 Task: Select the Jordan Time as time zone for the schedule.
Action: Mouse moved to (426, 278)
Screenshot: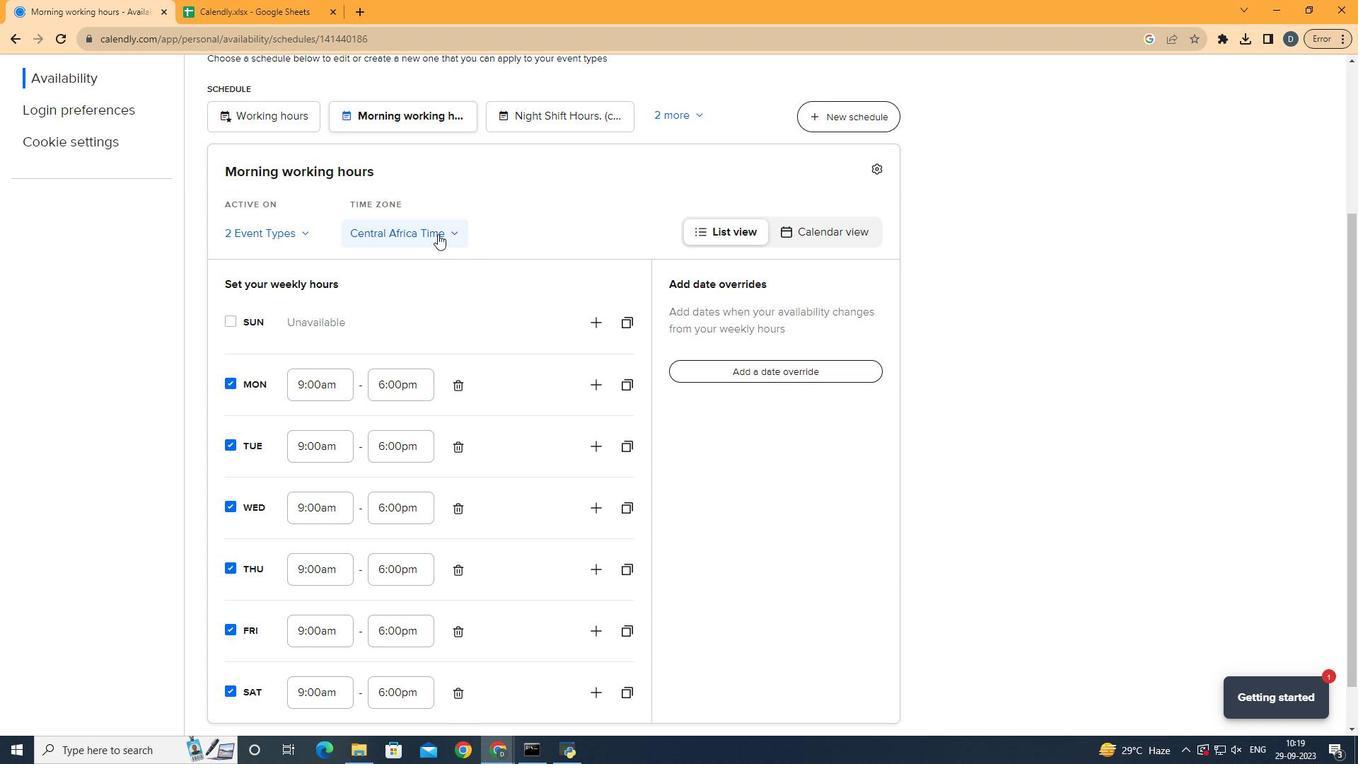 
Action: Mouse pressed left at (426, 278)
Screenshot: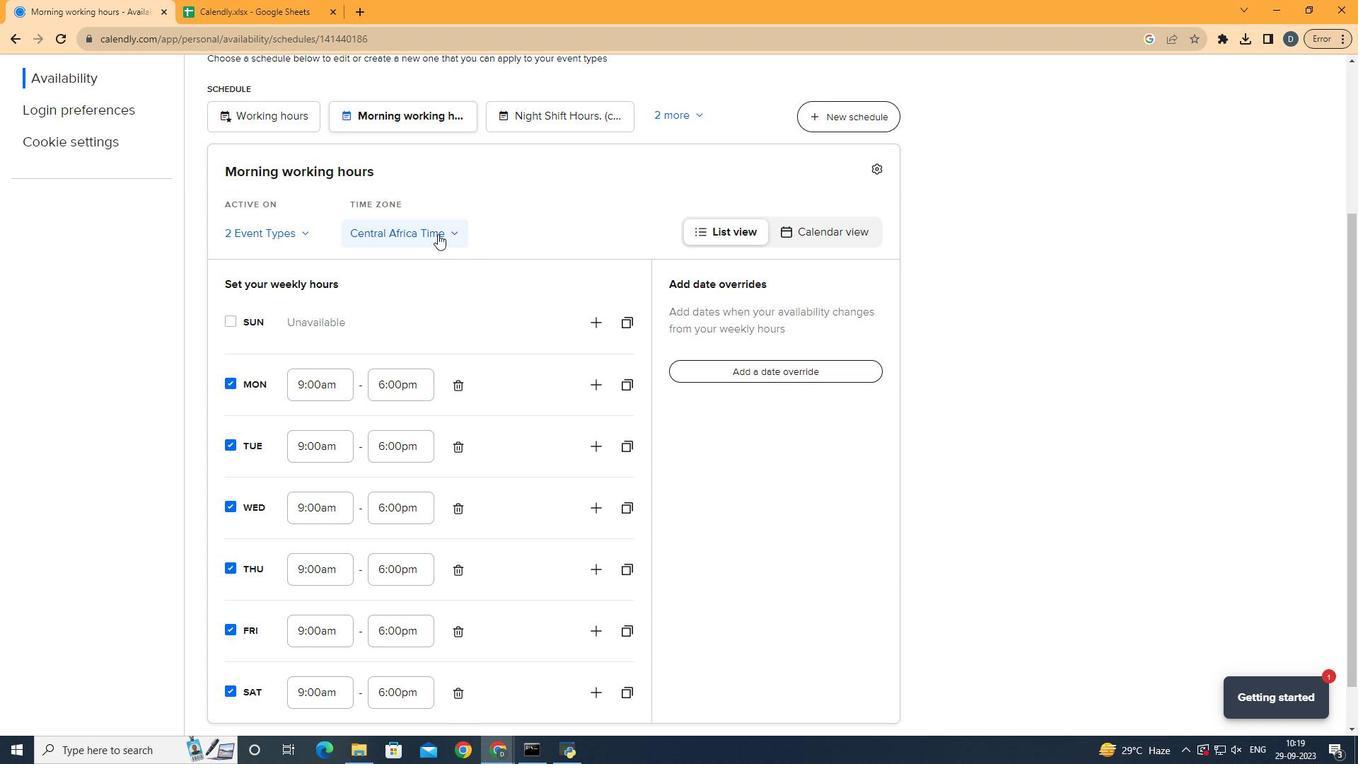 
Action: Mouse moved to (466, 301)
Screenshot: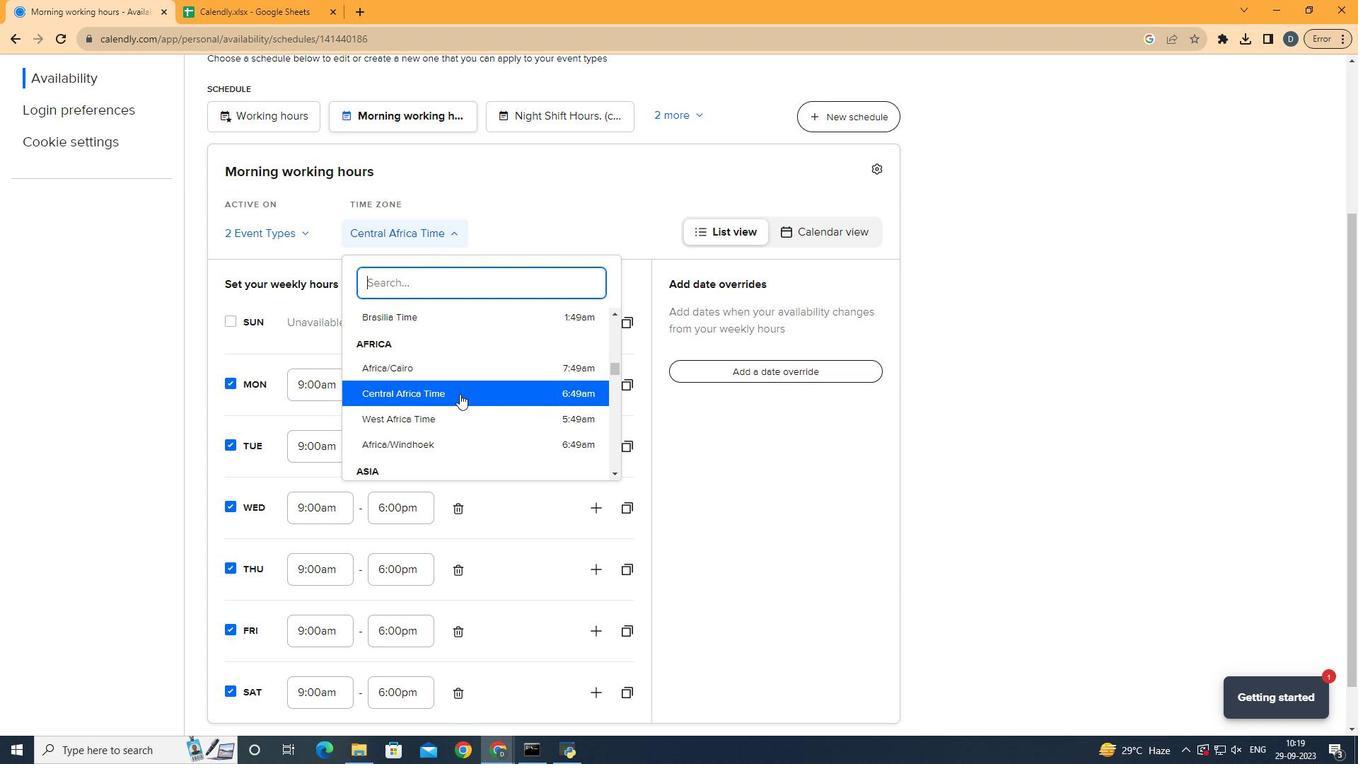 
Action: Mouse scrolled (466, 301) with delta (0, 0)
Screenshot: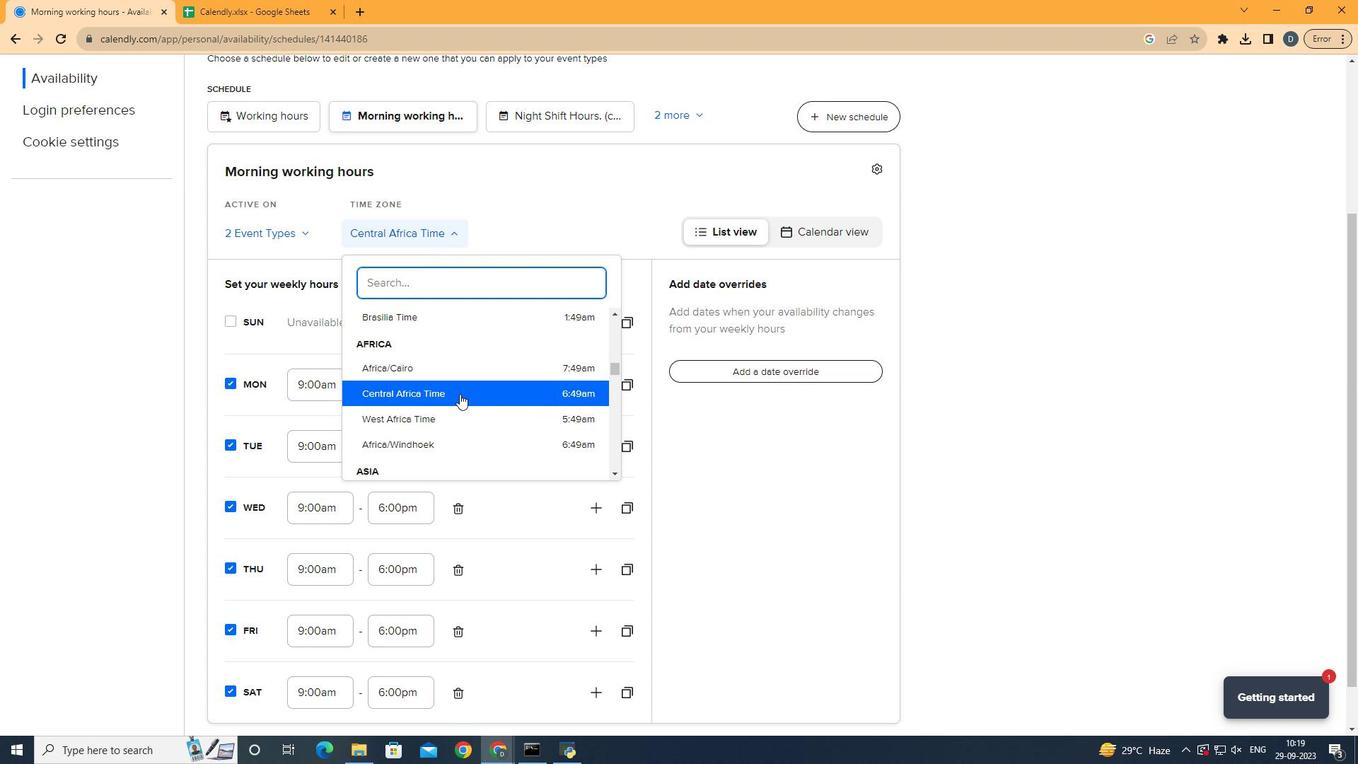 
Action: Mouse scrolled (466, 301) with delta (0, 0)
Screenshot: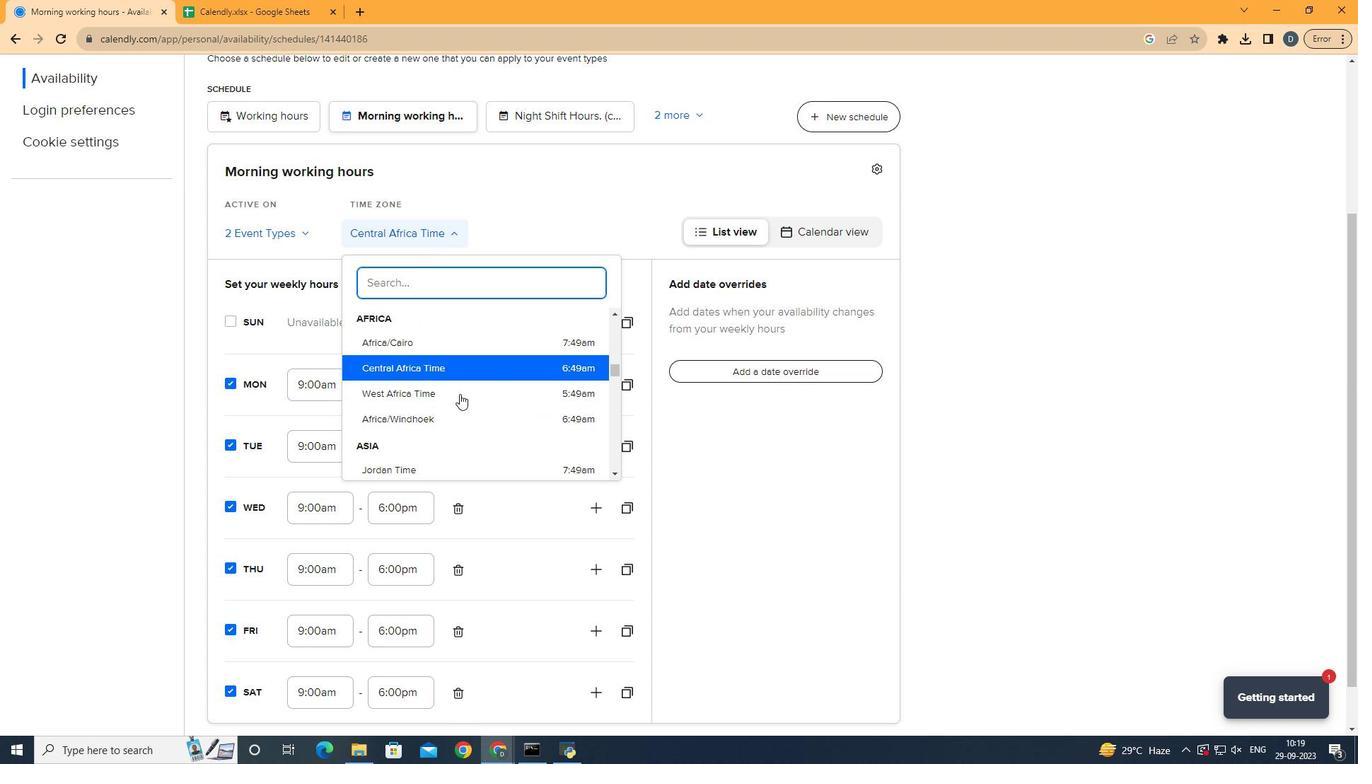 
Action: Mouse moved to (514, 295)
Screenshot: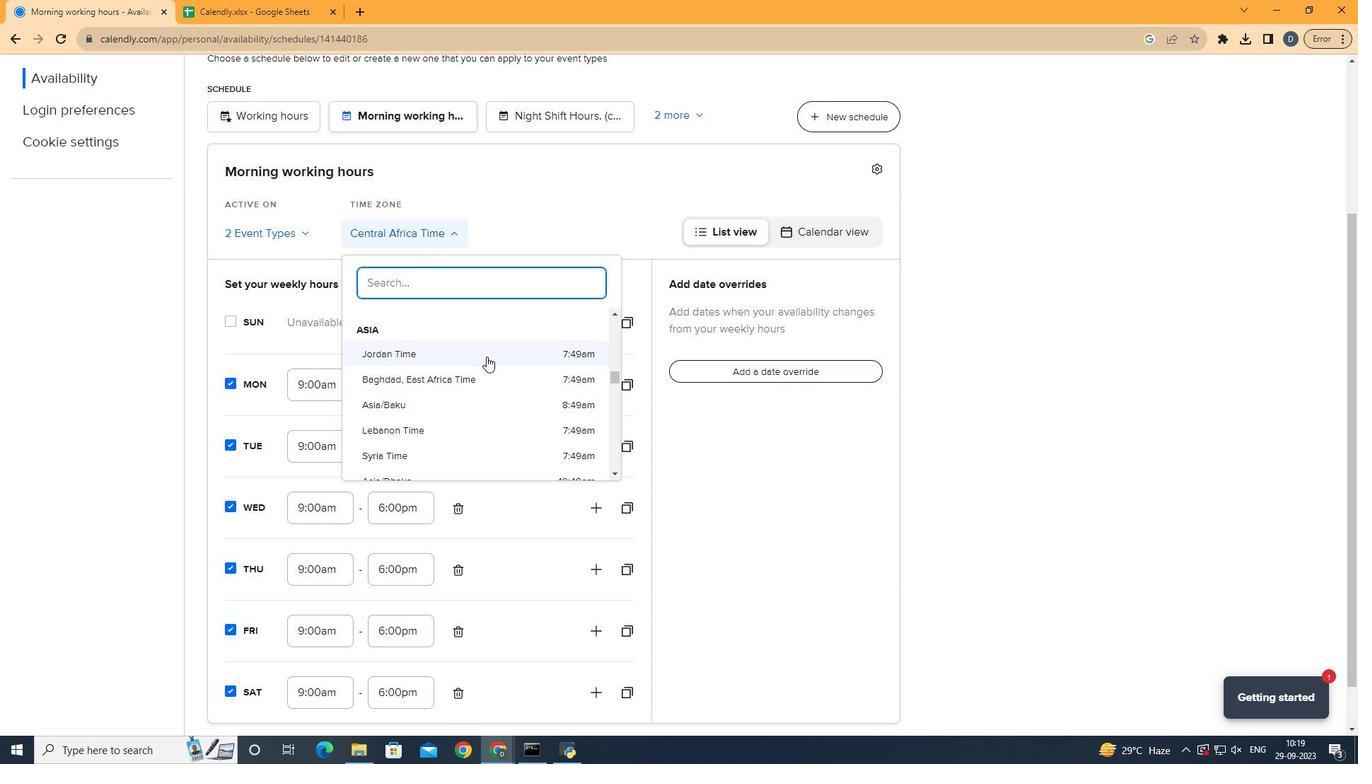 
Action: Mouse pressed left at (514, 295)
Screenshot: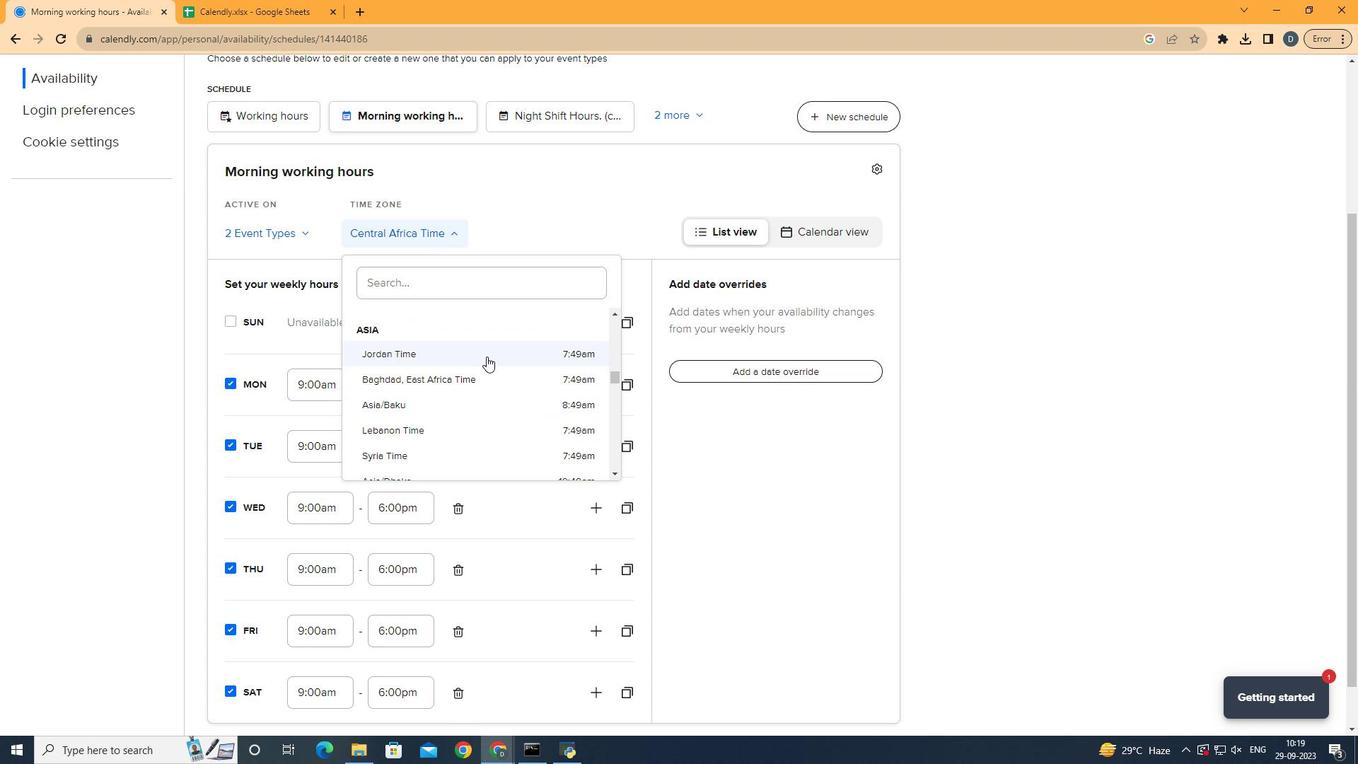 
Action: Mouse moved to (585, 279)
Screenshot: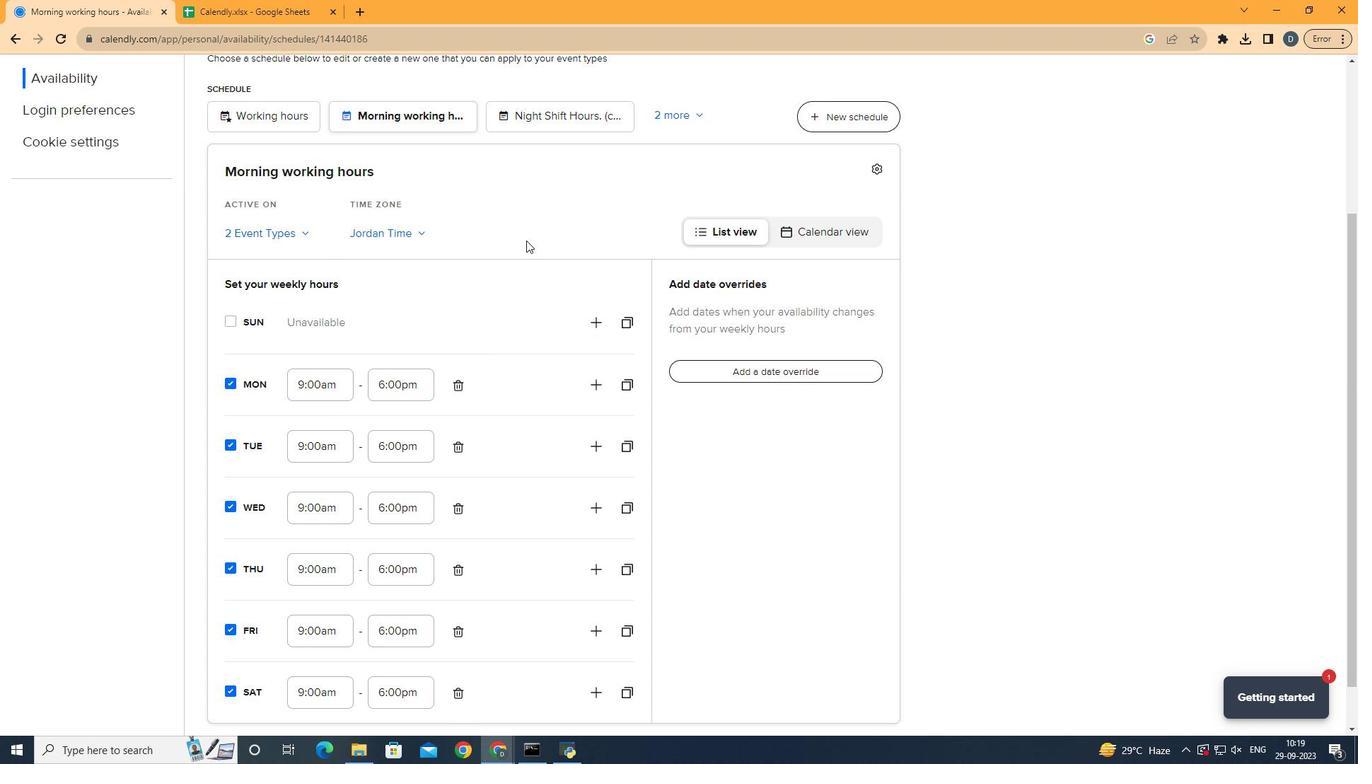 
